 Task: Check the median sale price of townhouses in the last 1 year.
Action: Mouse moved to (924, 170)
Screenshot: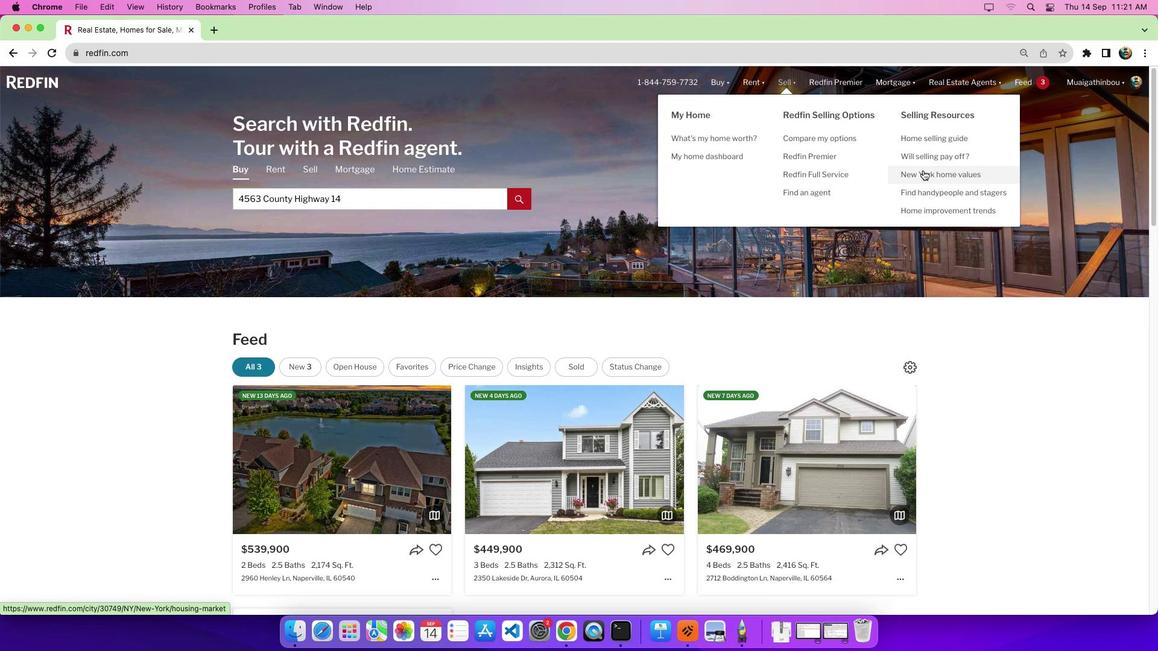
Action: Mouse pressed left at (924, 170)
Screenshot: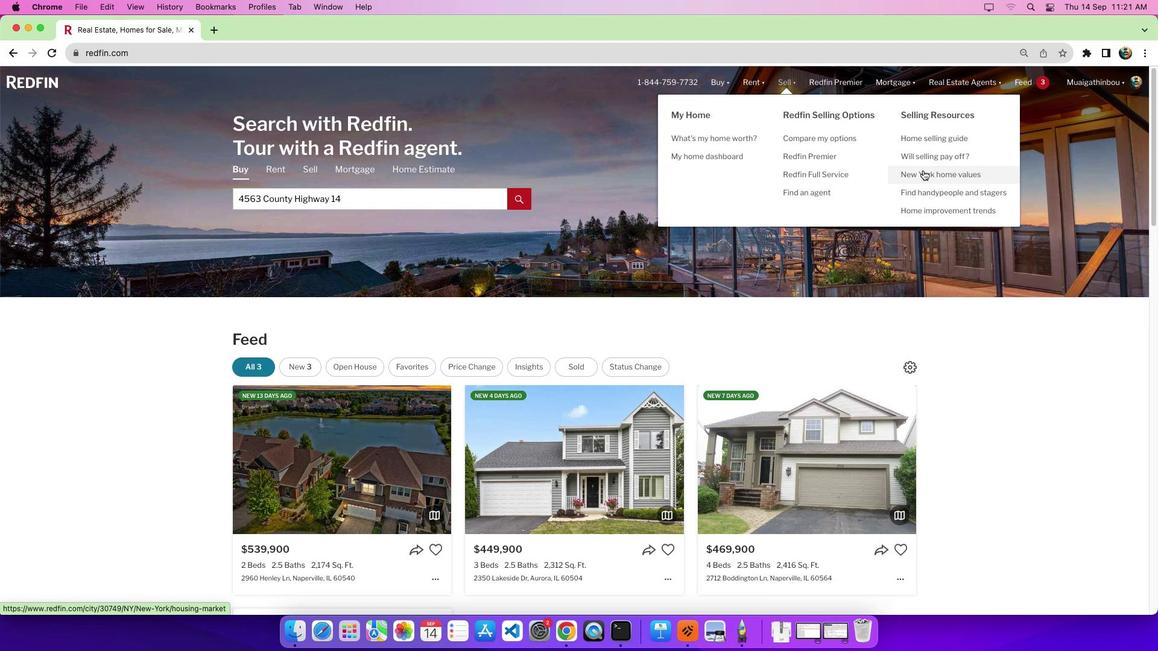
Action: Mouse moved to (923, 175)
Screenshot: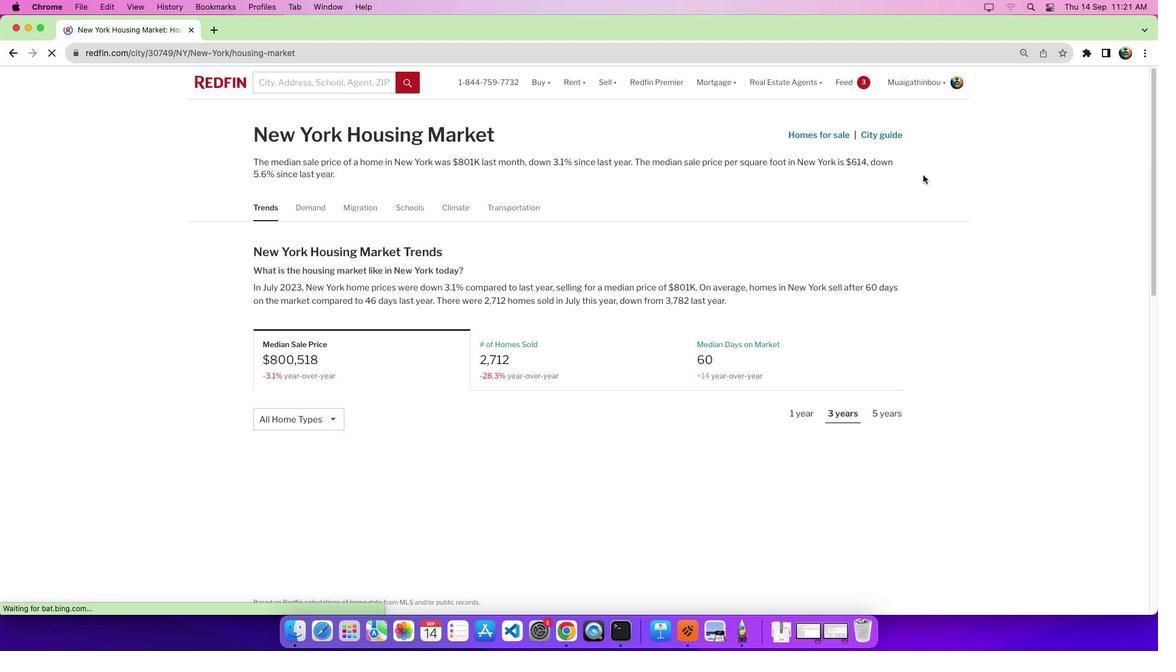 
Action: Mouse pressed left at (923, 175)
Screenshot: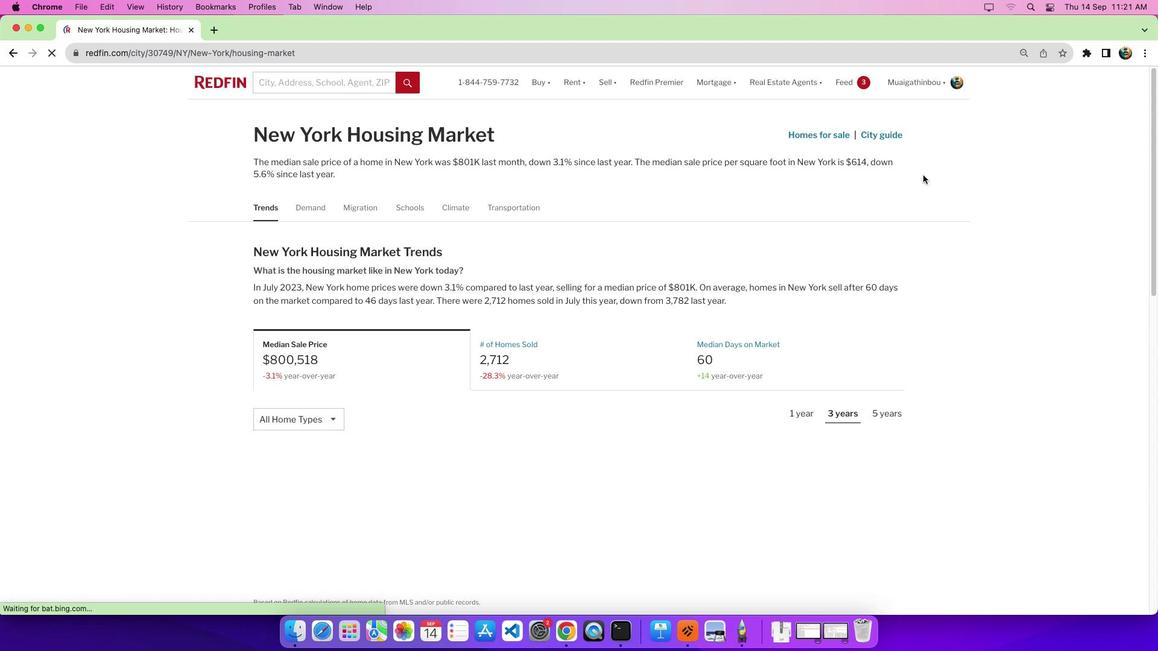 
Action: Mouse moved to (538, 311)
Screenshot: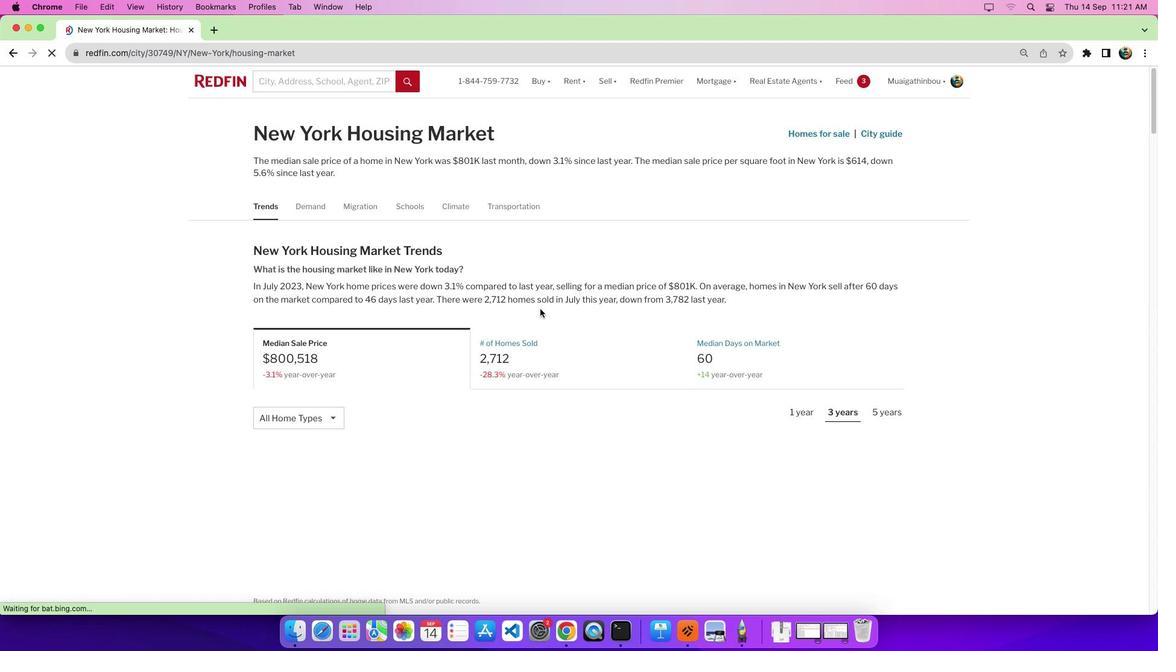 
Action: Mouse scrolled (538, 311) with delta (0, 0)
Screenshot: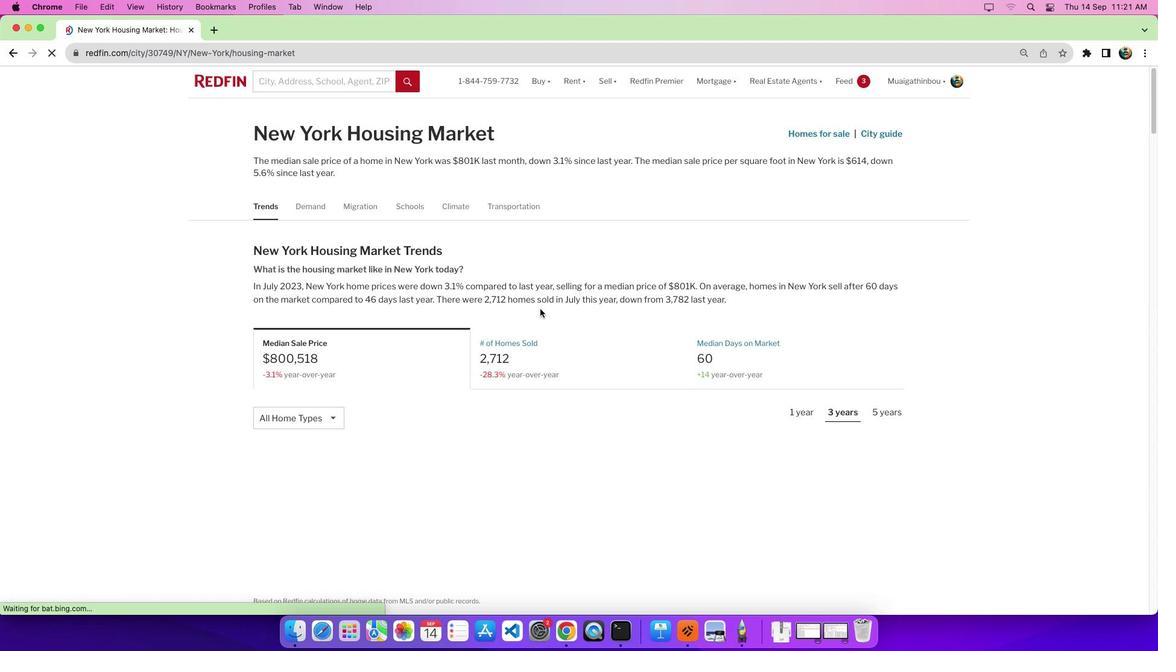 
Action: Mouse moved to (540, 310)
Screenshot: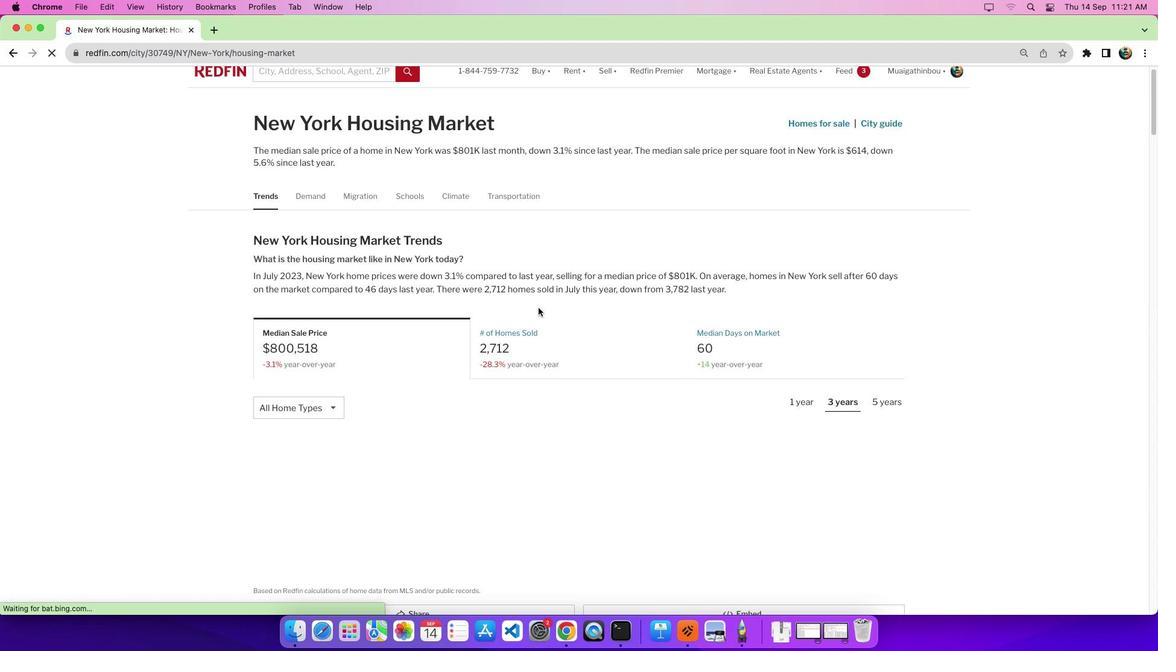 
Action: Mouse scrolled (540, 310) with delta (0, 0)
Screenshot: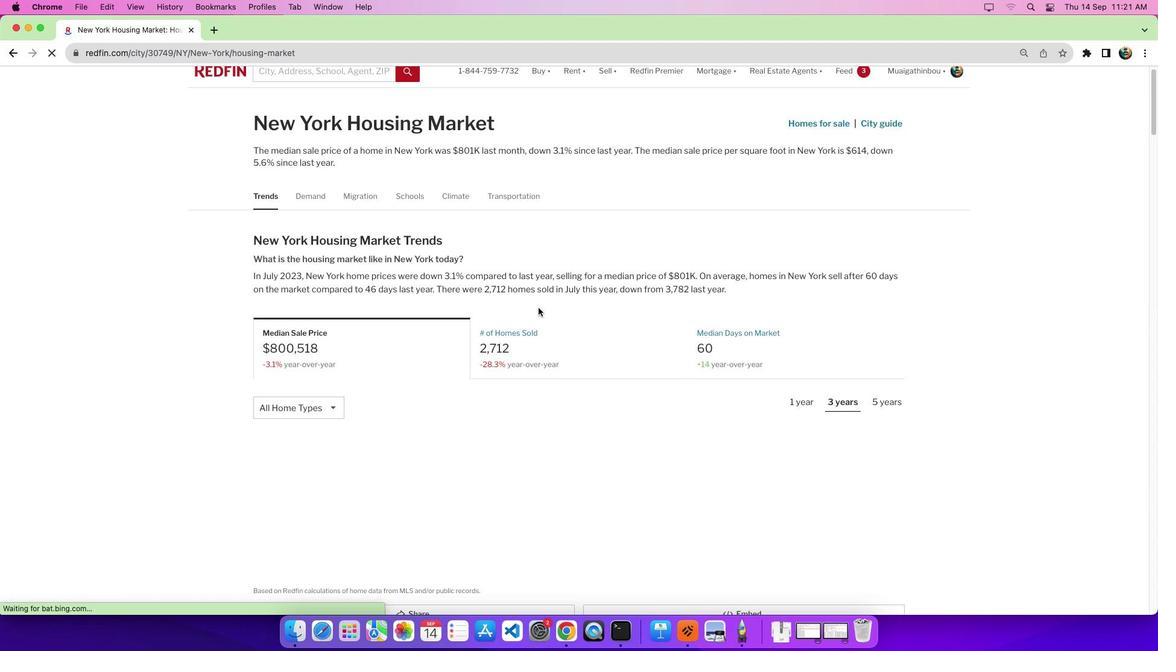 
Action: Mouse moved to (291, 397)
Screenshot: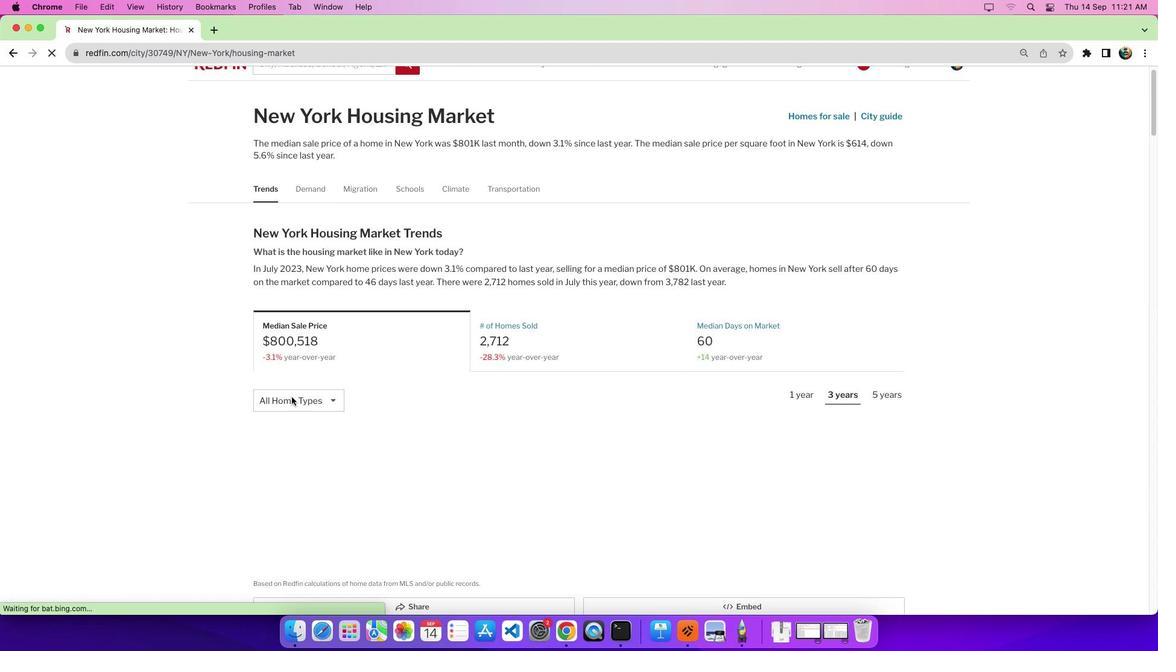 
Action: Mouse pressed left at (291, 397)
Screenshot: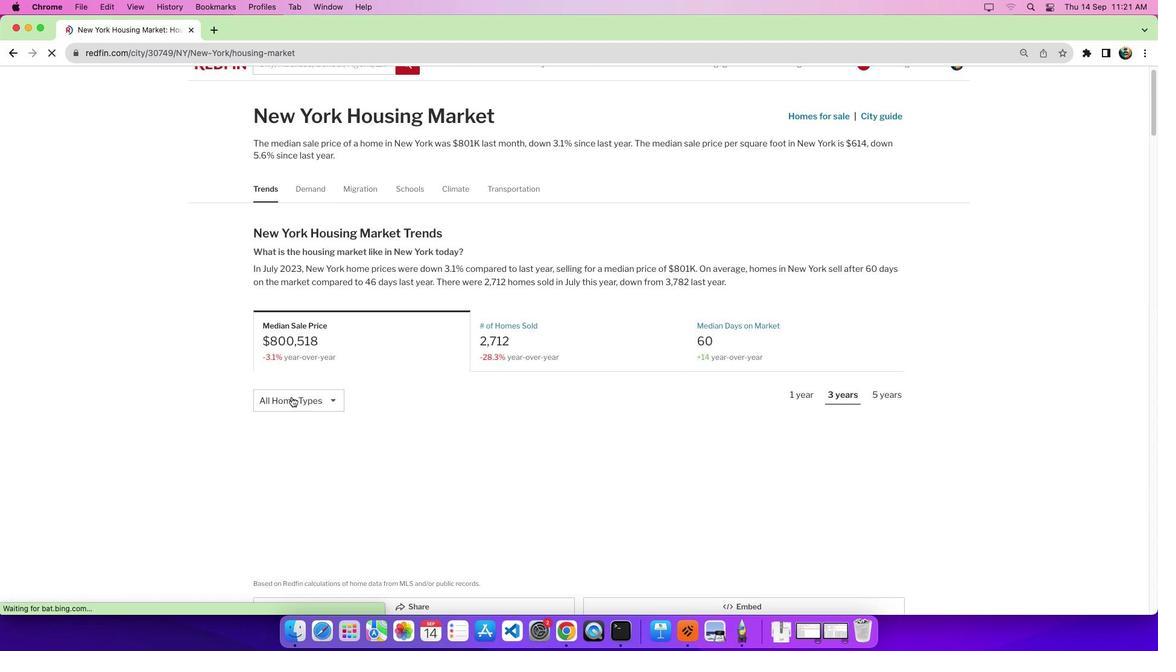 
Action: Mouse pressed left at (291, 397)
Screenshot: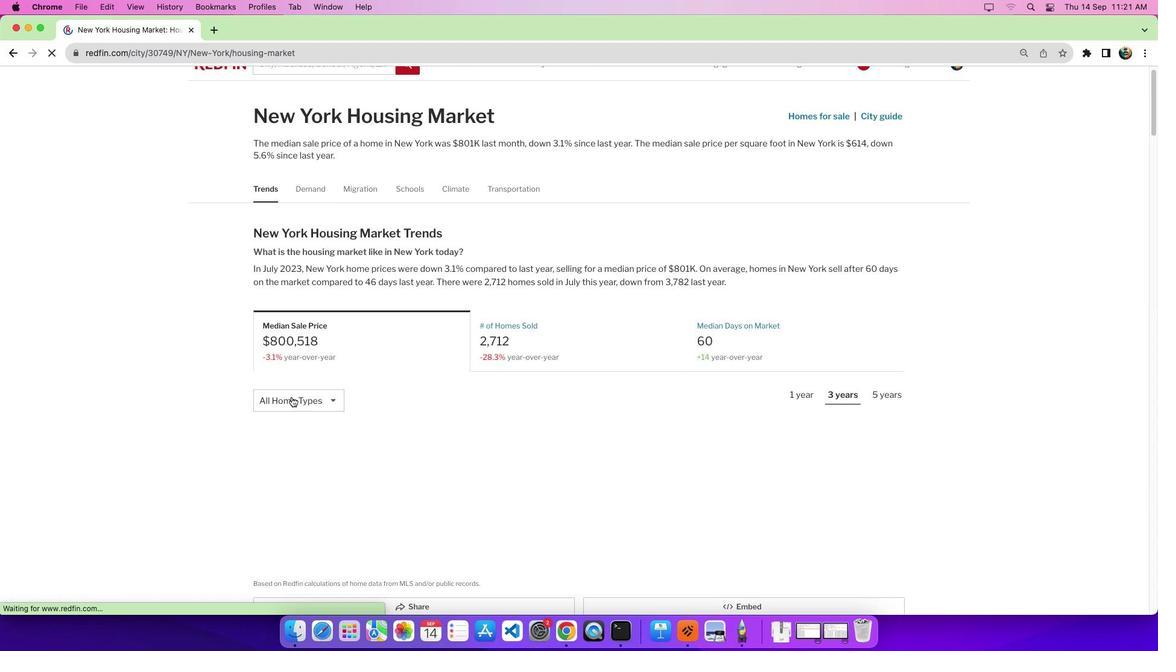
Action: Mouse moved to (305, 471)
Screenshot: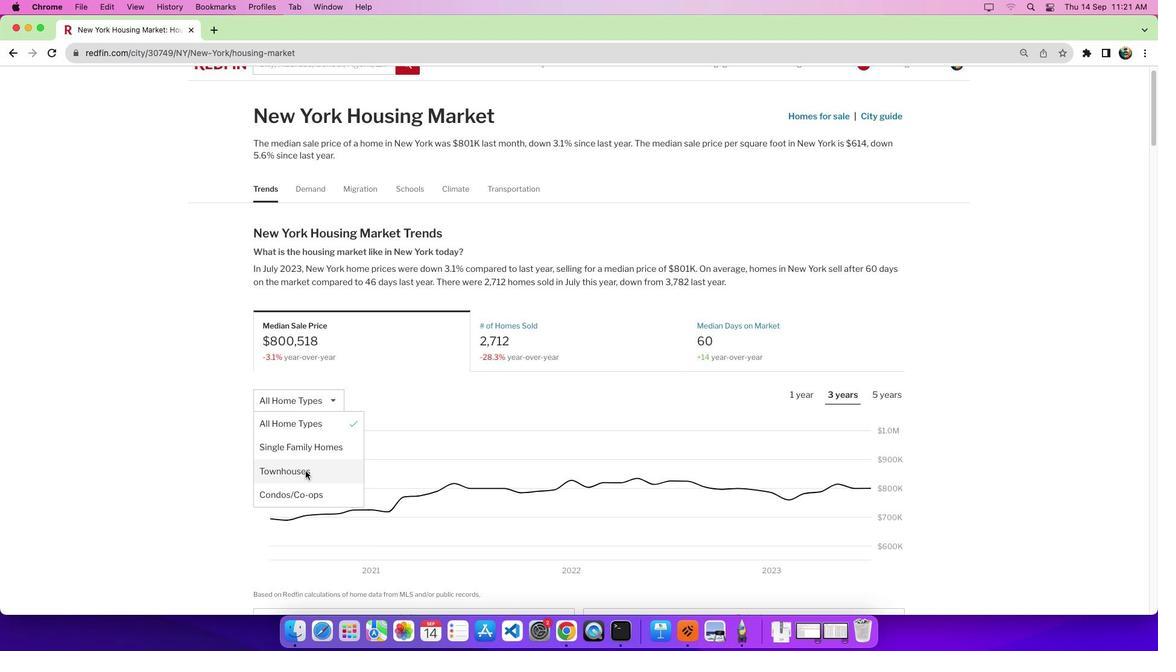 
Action: Mouse pressed left at (305, 471)
Screenshot: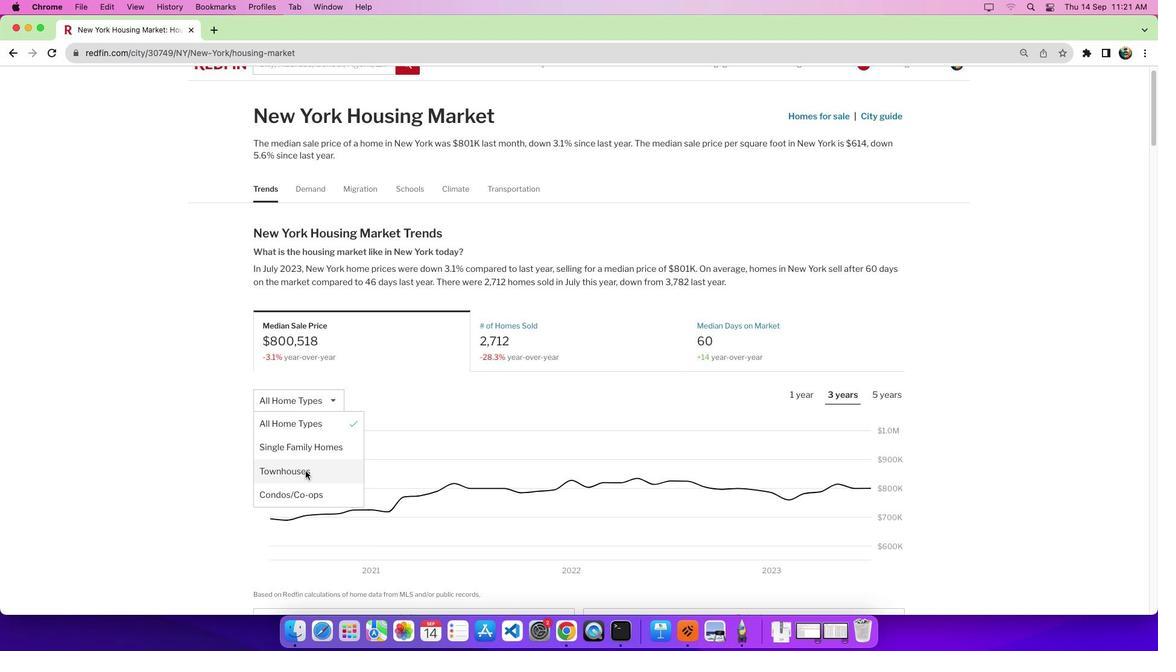 
Action: Mouse moved to (801, 397)
Screenshot: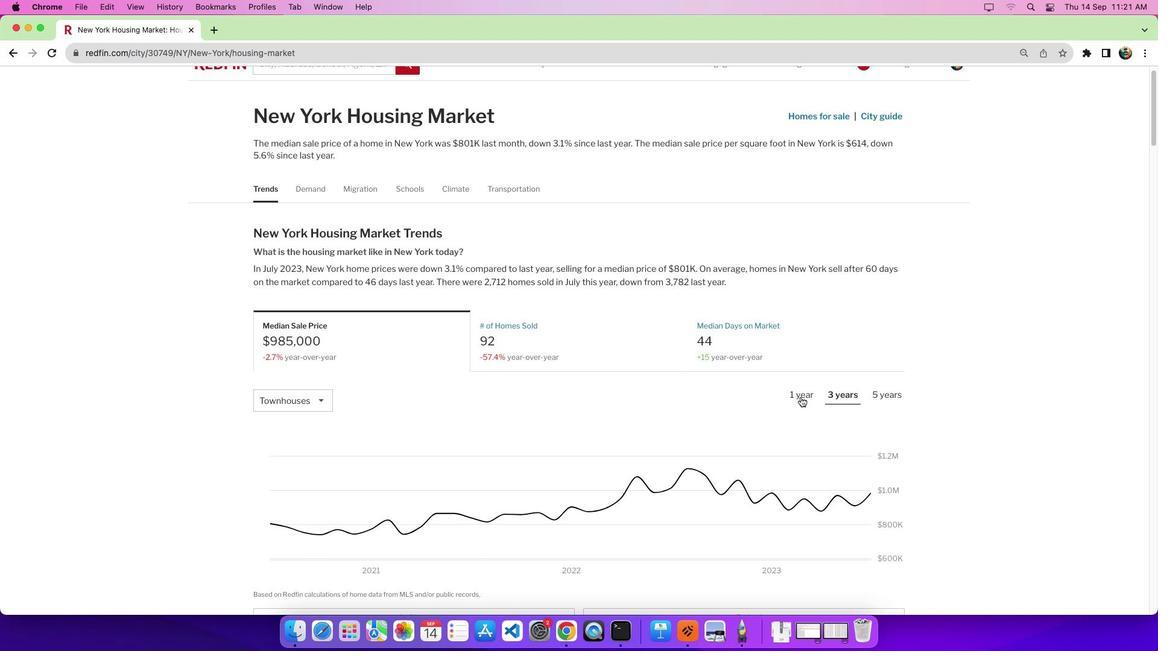 
Action: Mouse pressed left at (801, 397)
Screenshot: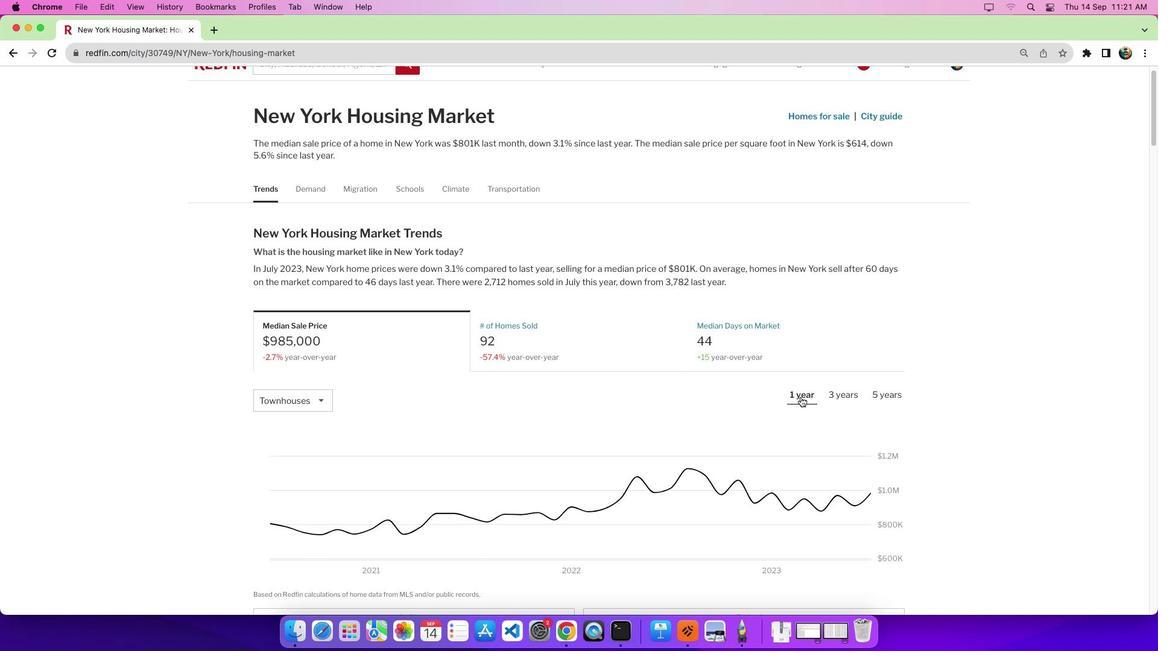 
Action: Mouse moved to (712, 441)
Screenshot: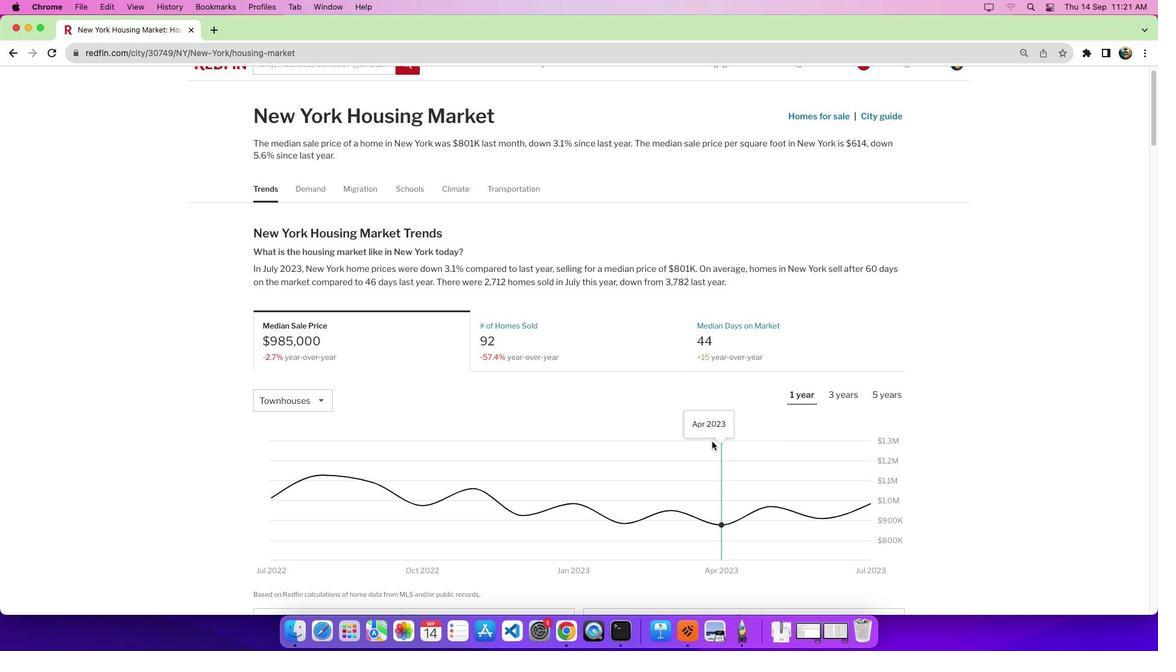 
Action: Mouse scrolled (712, 441) with delta (0, 0)
Screenshot: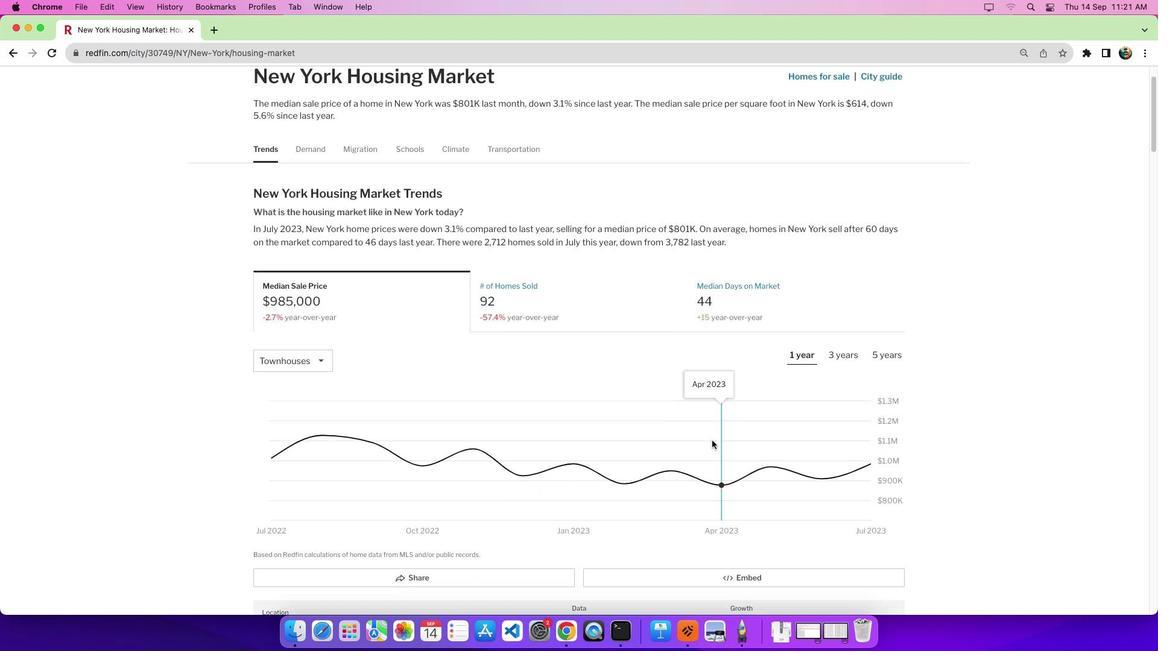 
Action: Mouse scrolled (712, 441) with delta (0, 0)
Screenshot: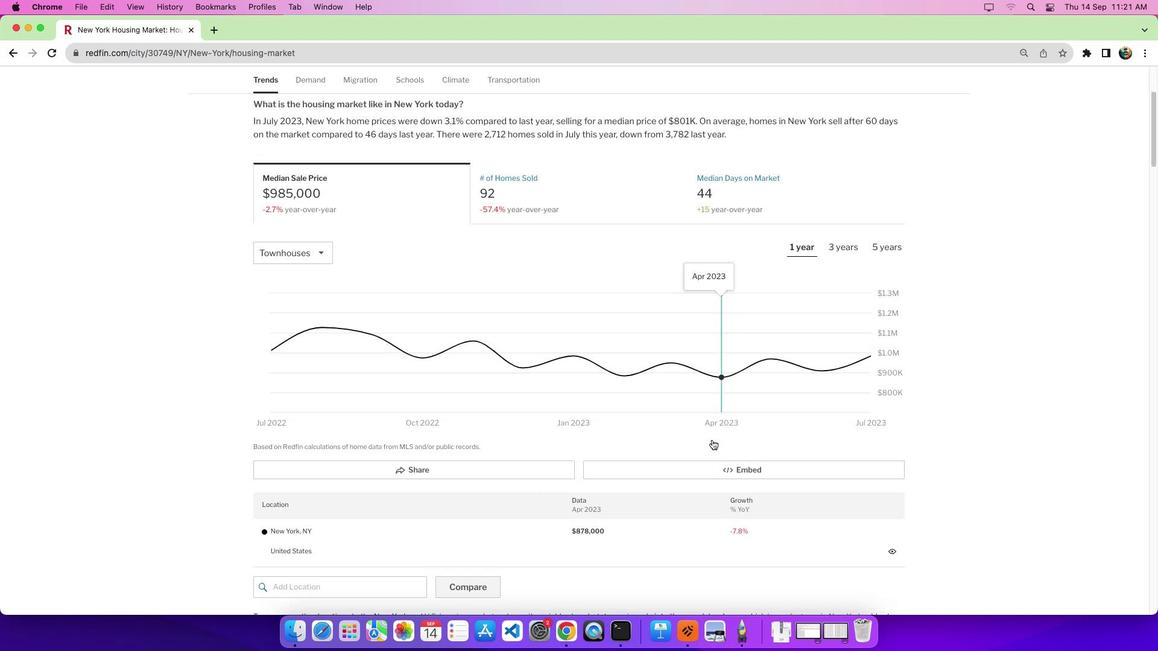 
Action: Mouse scrolled (712, 441) with delta (0, -3)
Screenshot: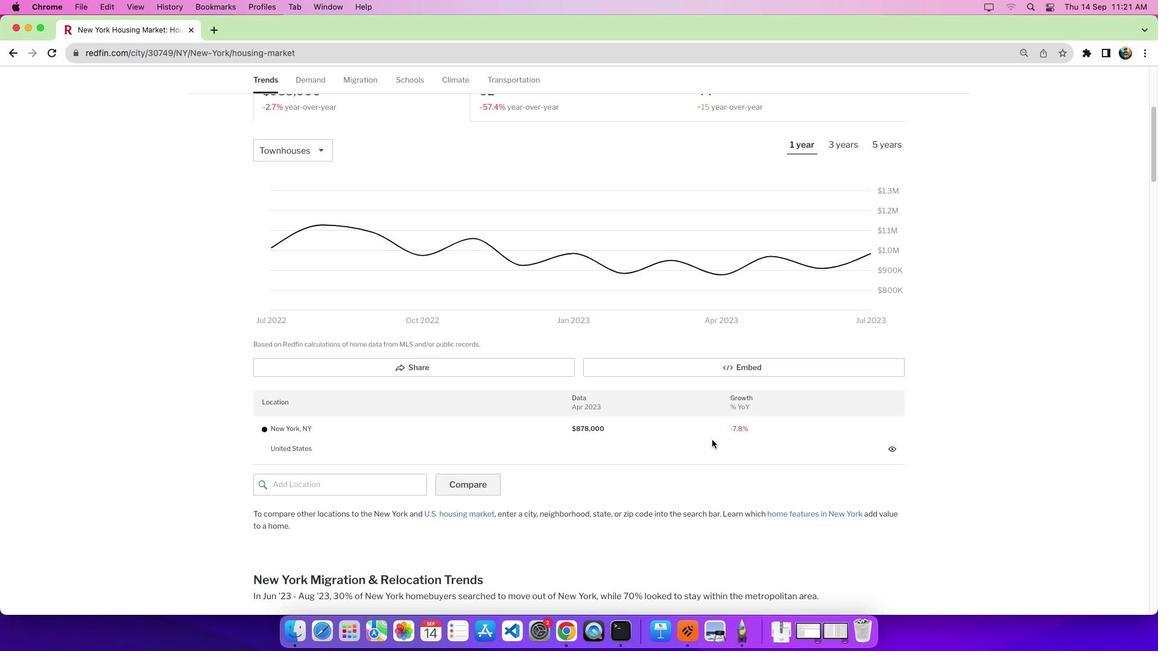 
Action: Mouse moved to (712, 440)
Screenshot: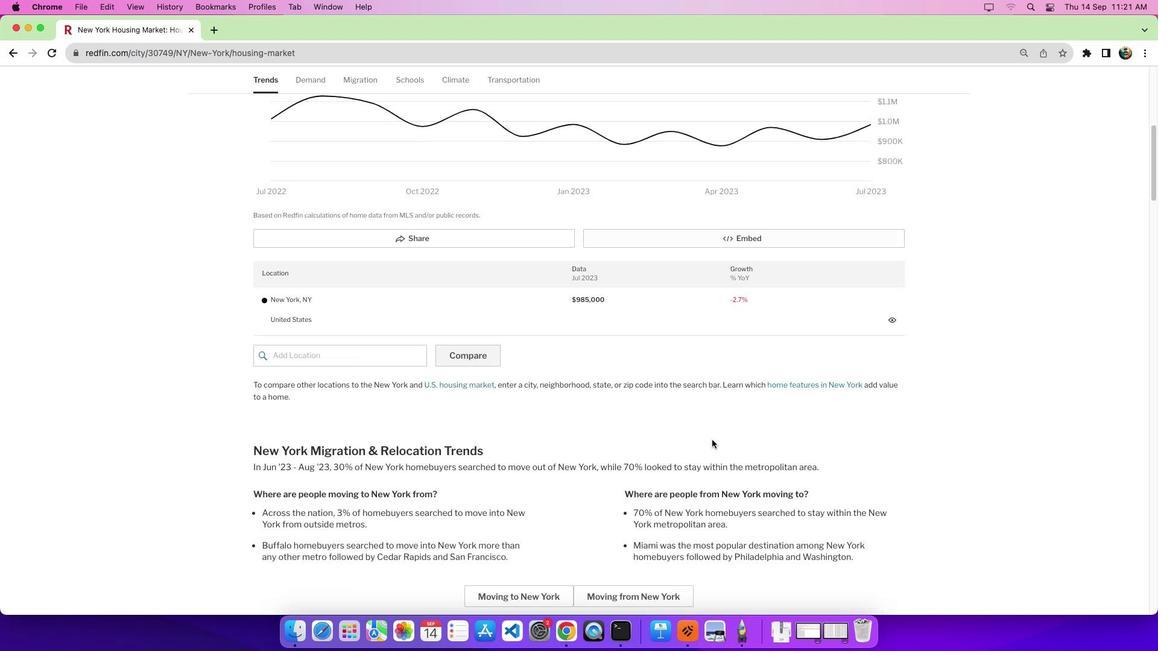 
Action: Mouse scrolled (712, 440) with delta (0, -4)
Screenshot: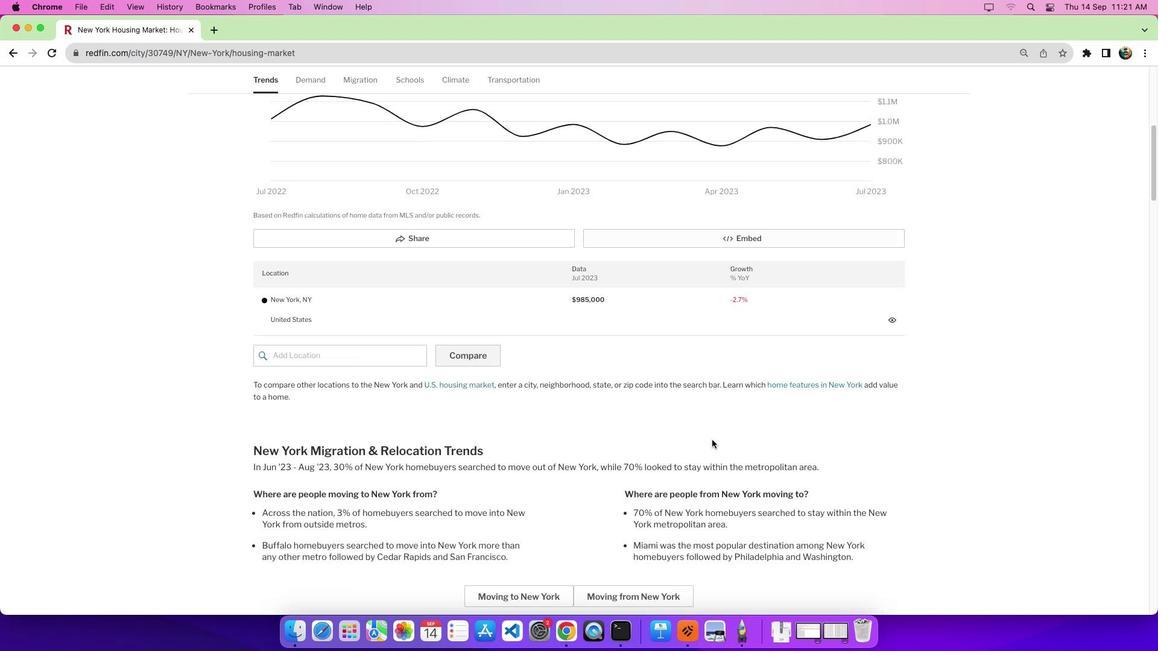 
Action: Mouse scrolled (712, 440) with delta (0, 0)
Screenshot: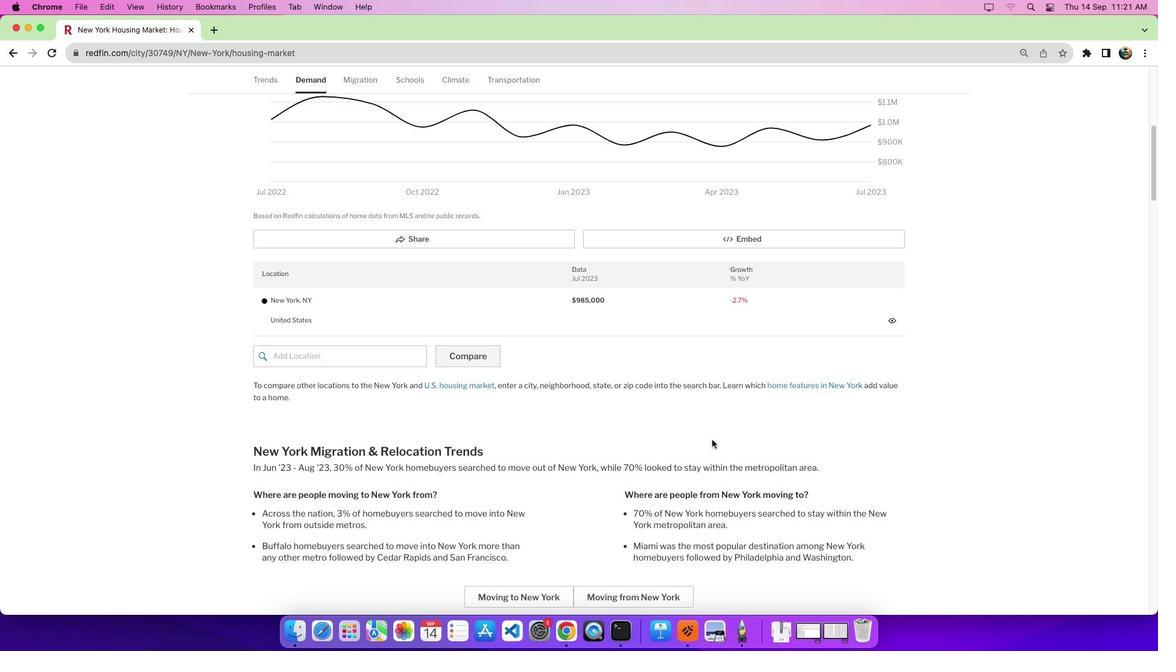 
Action: Mouse scrolled (712, 440) with delta (0, 0)
Screenshot: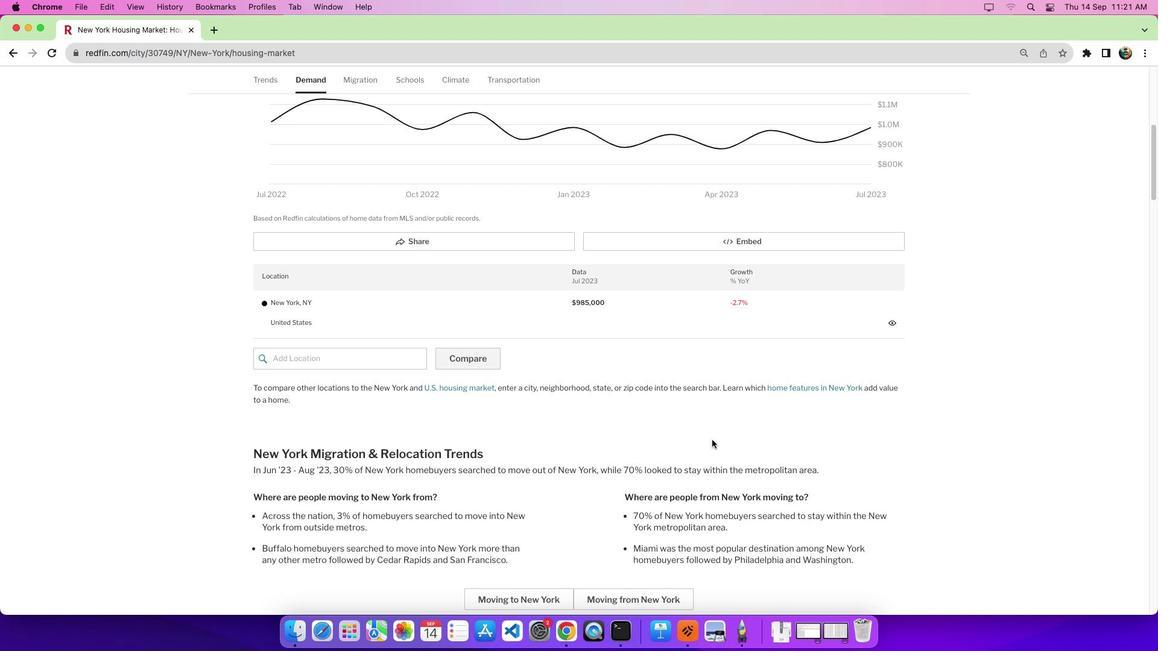 
Action: Mouse scrolled (712, 440) with delta (0, 0)
Screenshot: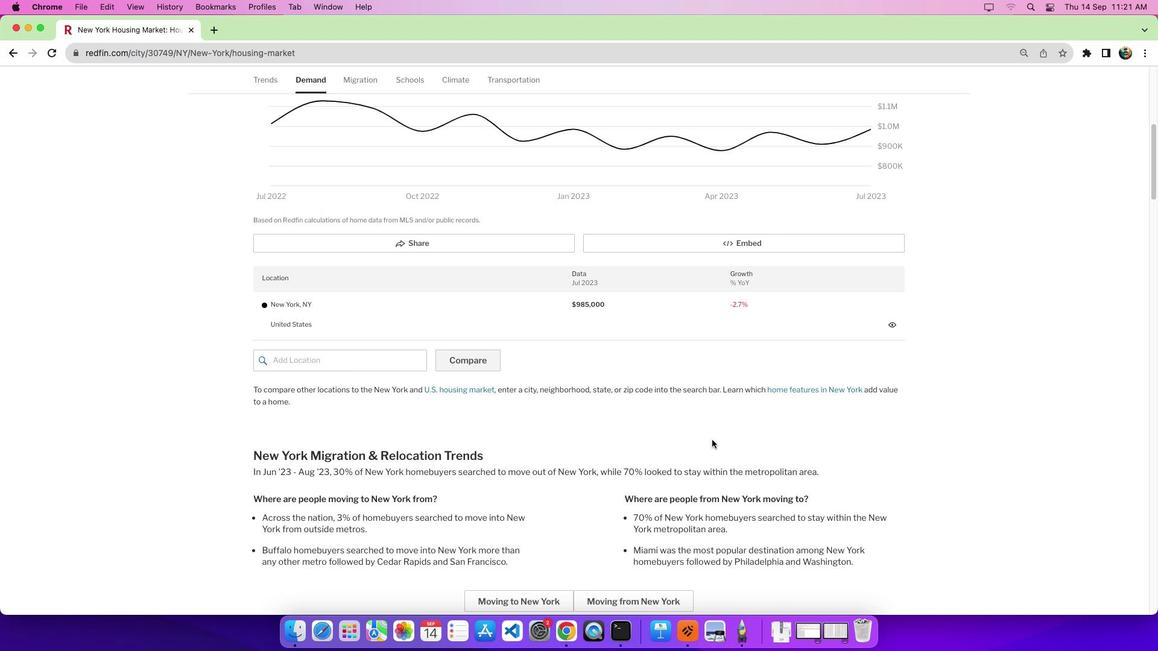 
Action: Mouse scrolled (712, 440) with delta (0, 0)
Screenshot: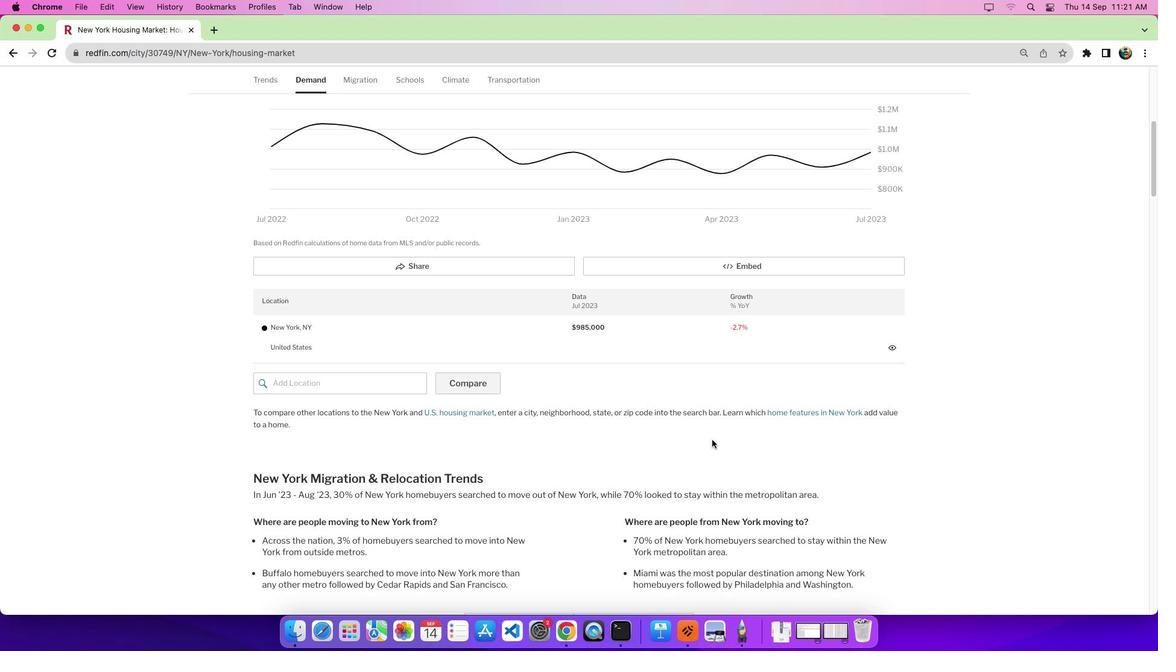 
Action: Mouse scrolled (712, 440) with delta (0, 0)
Screenshot: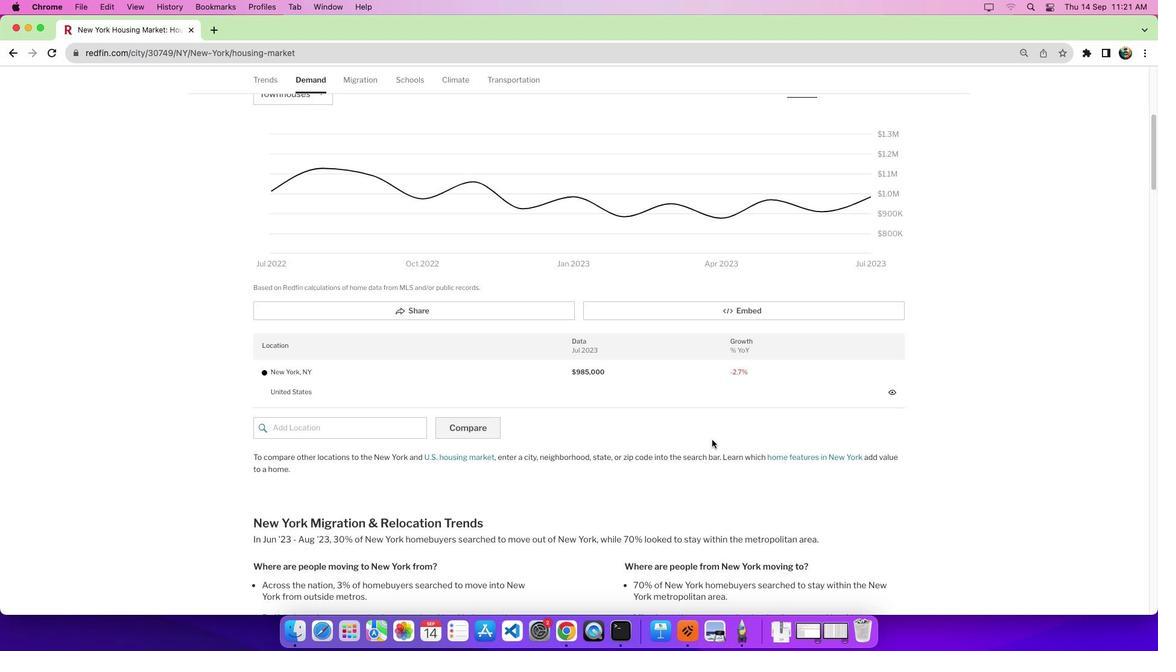 
Action: Mouse scrolled (712, 440) with delta (0, 3)
Screenshot: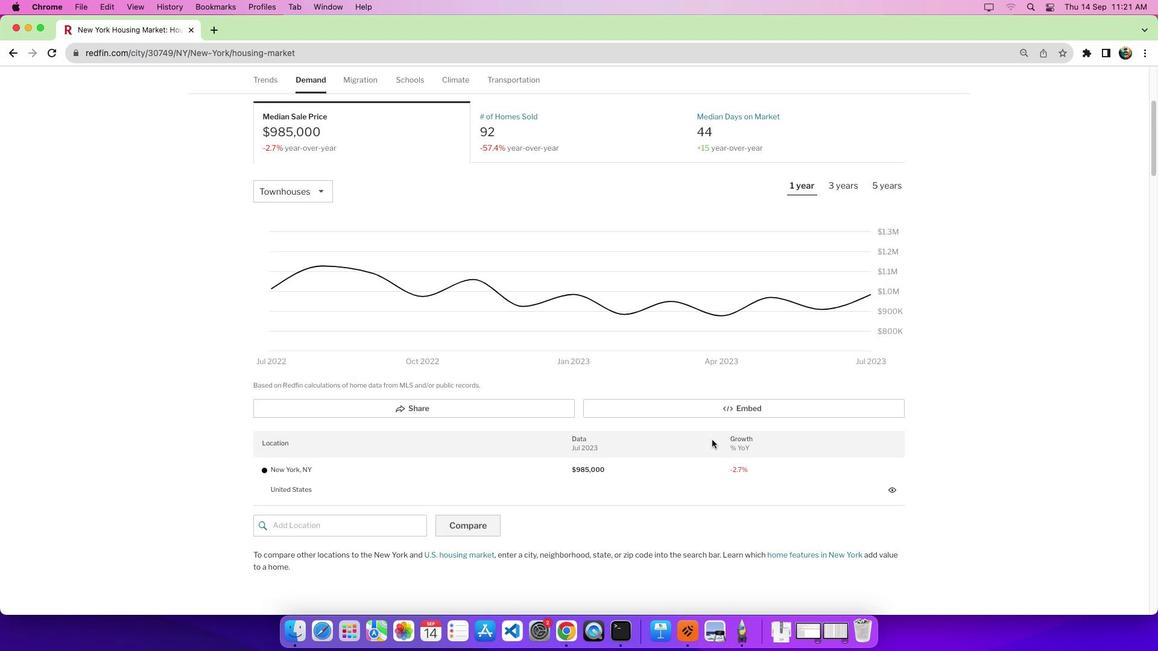 
Action: Mouse moved to (717, 436)
Screenshot: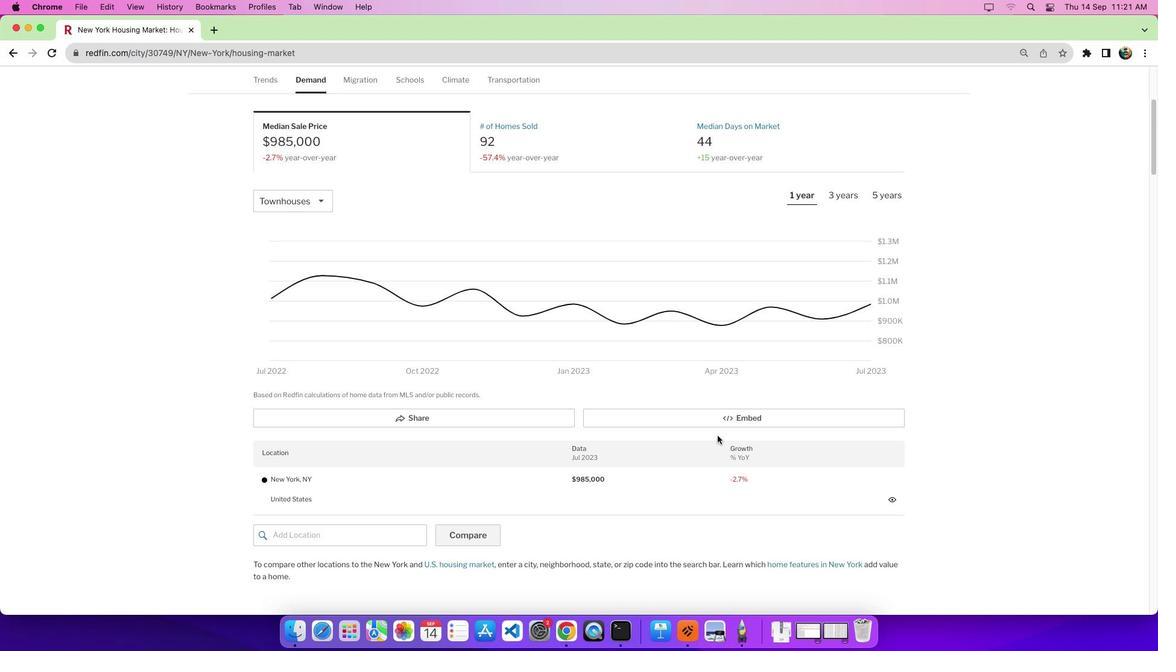 
